 Task: Reset the view settings in Microsoft Outlook to their original state.
Action: Mouse moved to (23, 83)
Screenshot: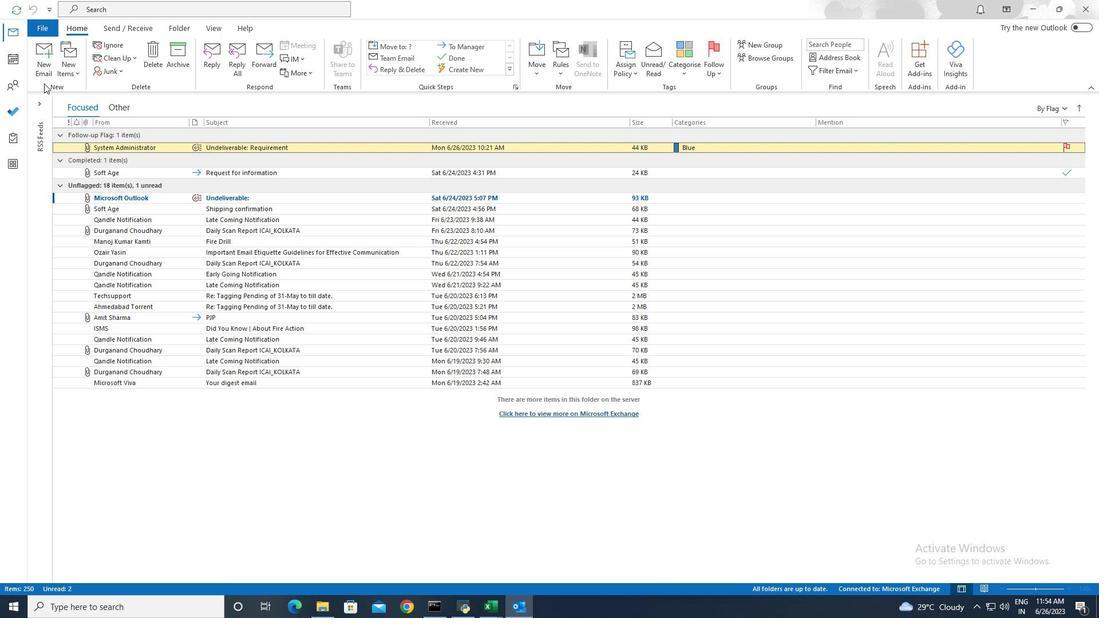 
Action: Mouse pressed left at (23, 83)
Screenshot: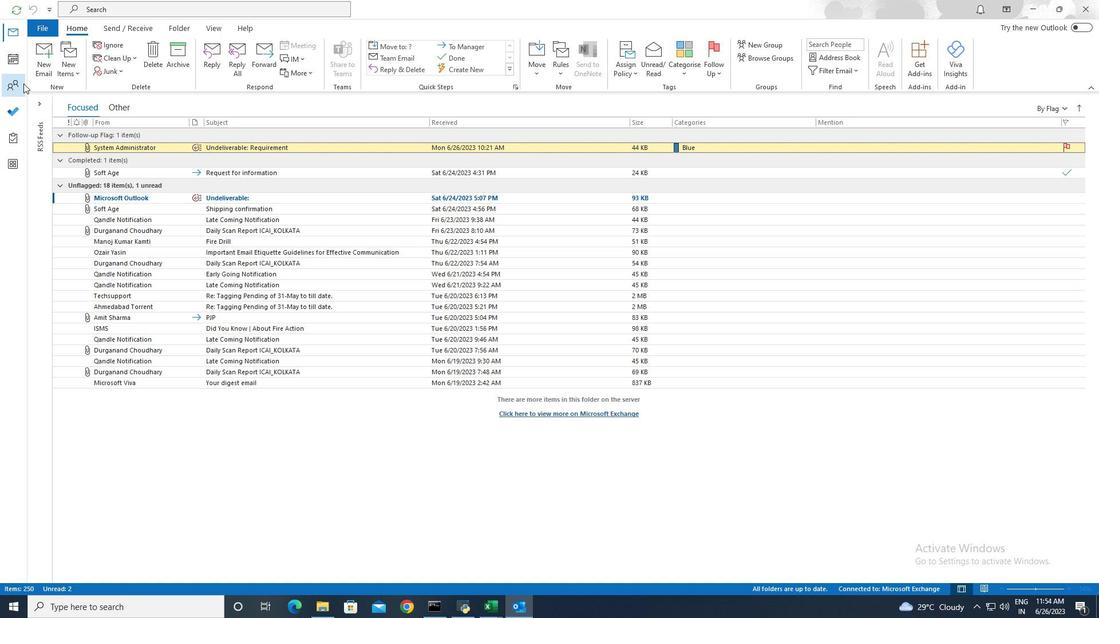 
Action: Mouse moved to (210, 28)
Screenshot: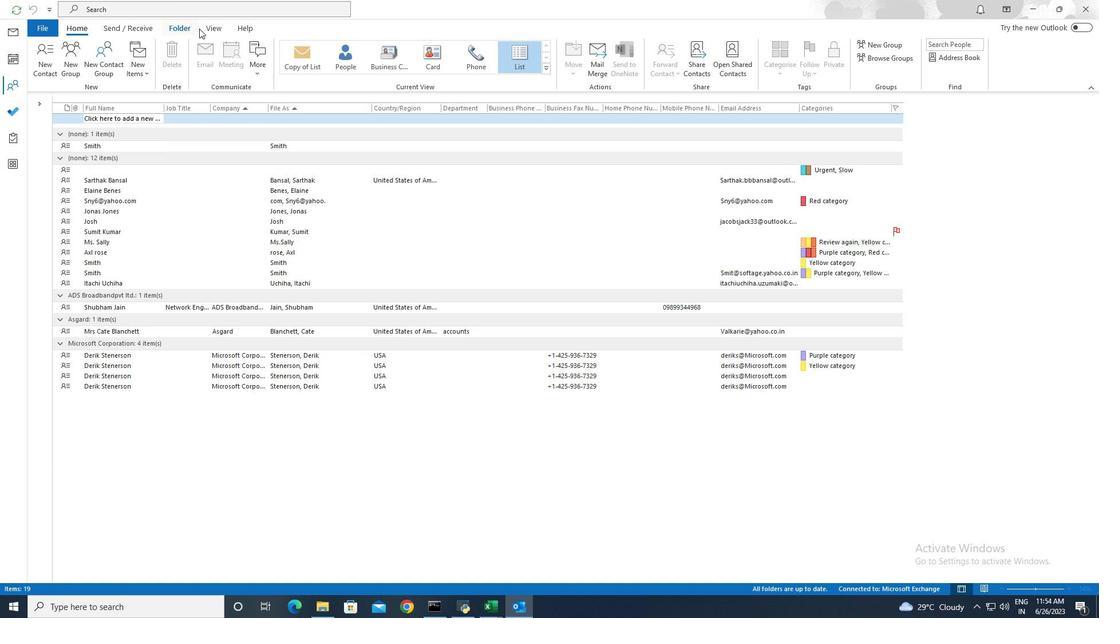 
Action: Mouse pressed left at (210, 28)
Screenshot: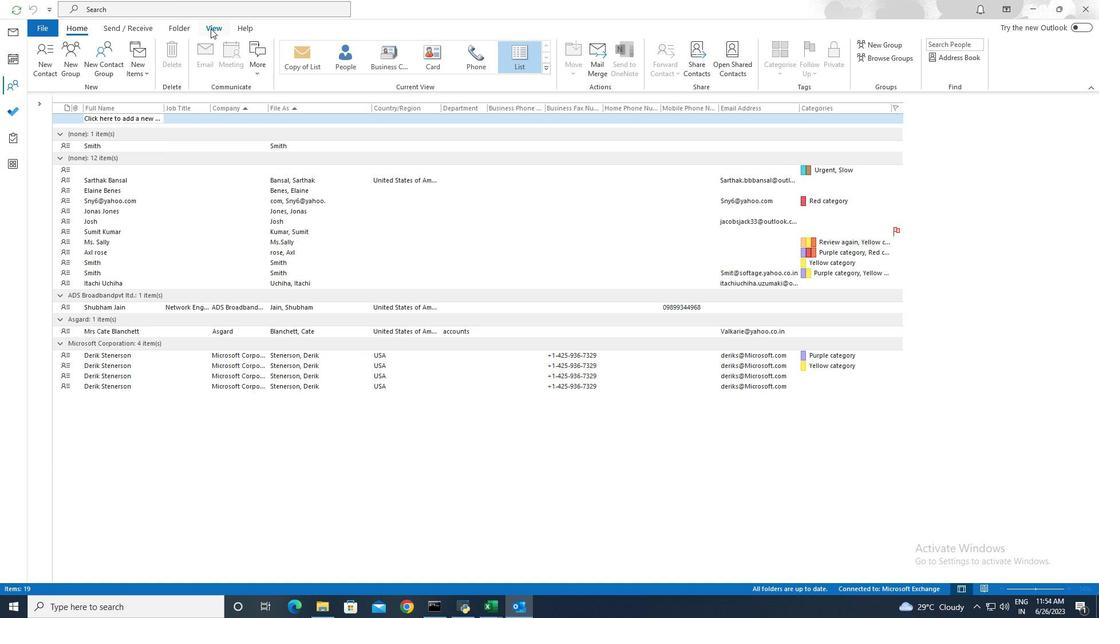 
Action: Mouse moved to (97, 60)
Screenshot: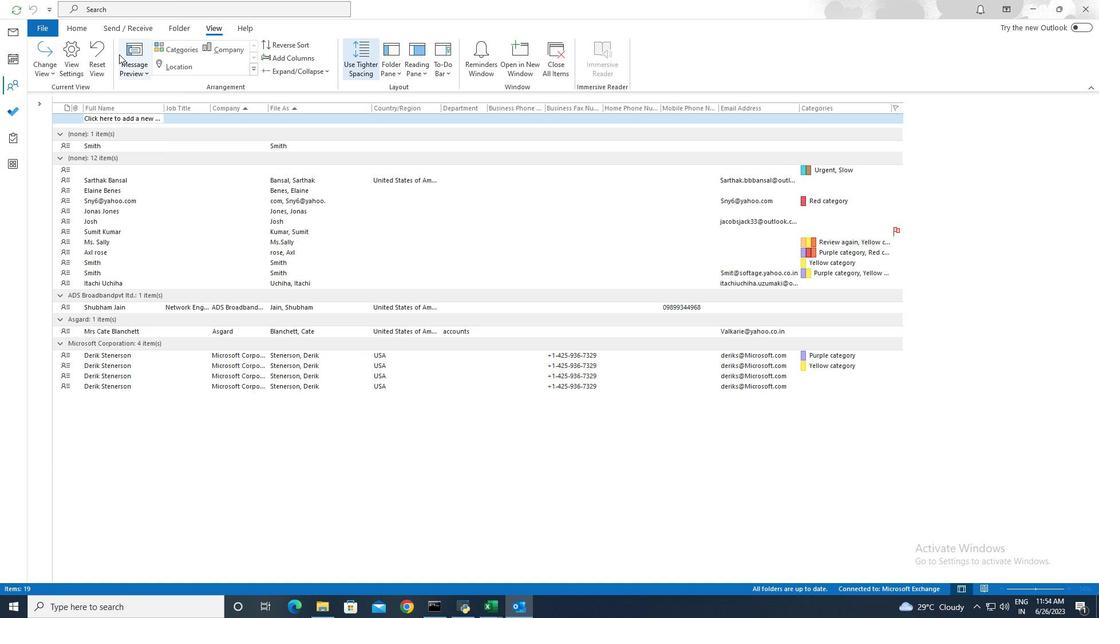 
Action: Mouse pressed left at (97, 60)
Screenshot: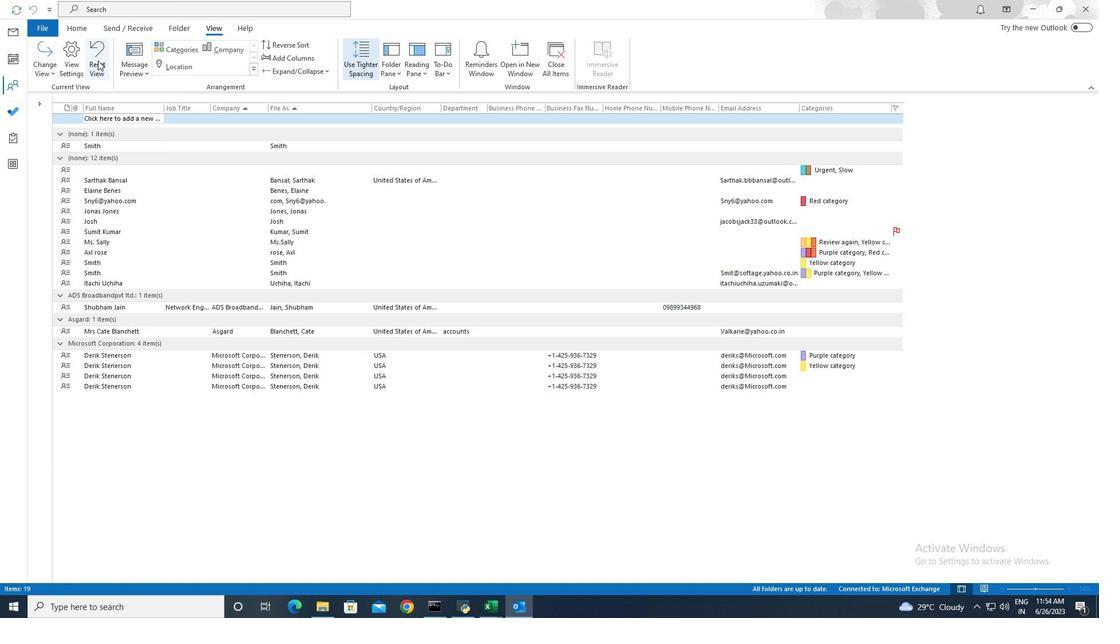 
Action: Mouse moved to (531, 332)
Screenshot: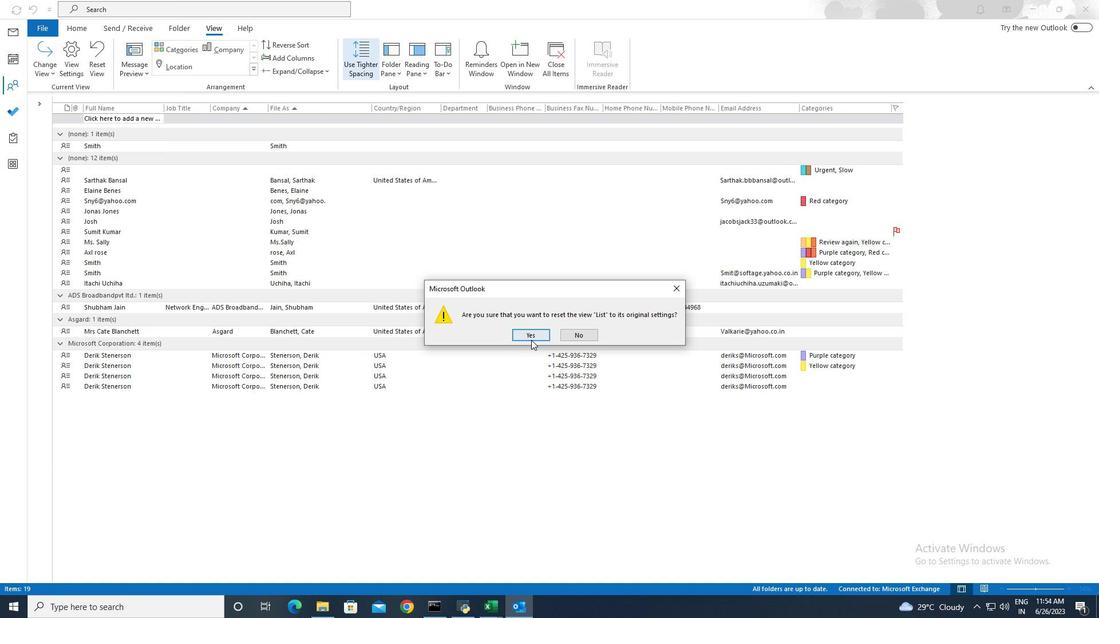 
Action: Mouse pressed left at (531, 332)
Screenshot: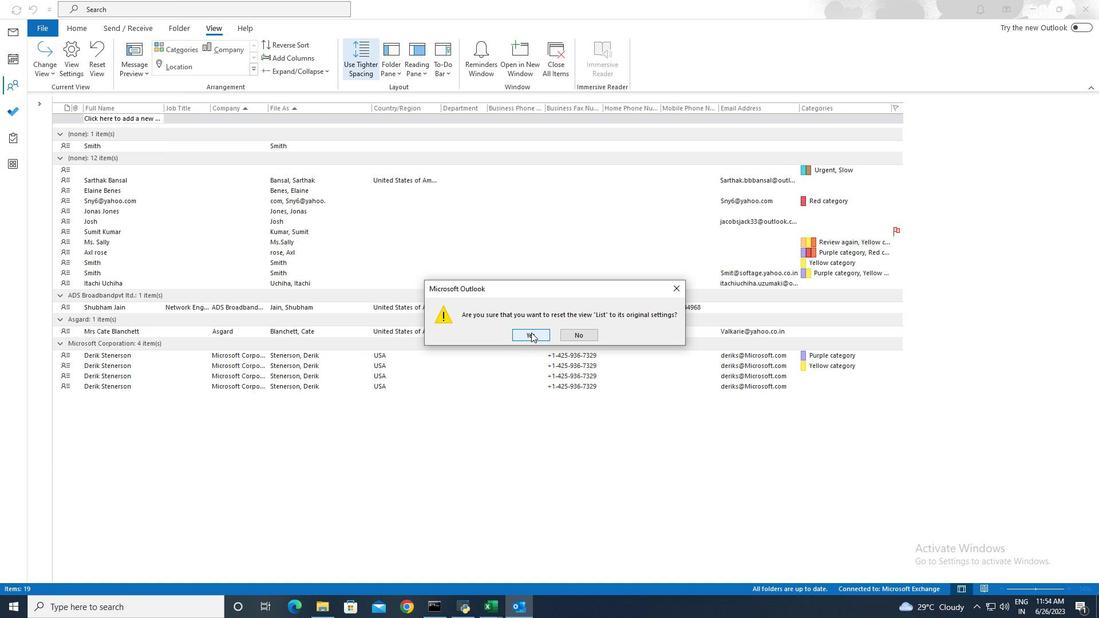 
